 Task: Search for flights from London to Paris for 2 adults and 1 child on June 5, 2023.
Action: Mouse moved to (399, 423)
Screenshot: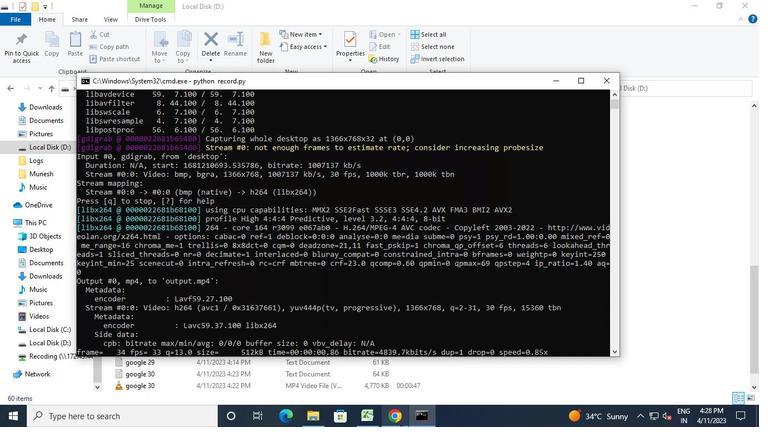 
Action: Mouse pressed left at (399, 423)
Screenshot: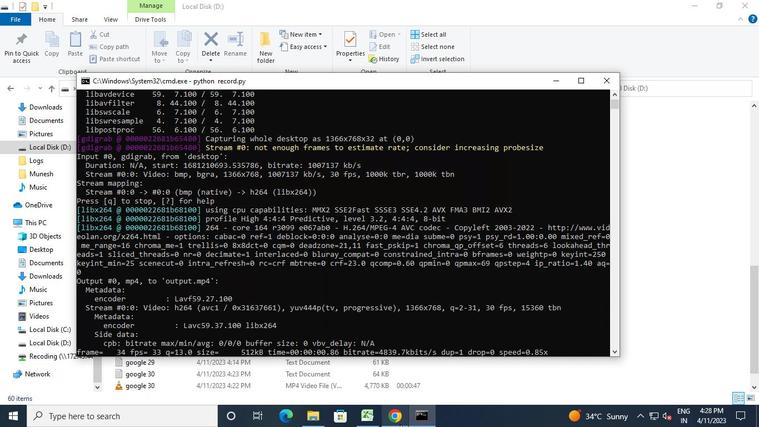 
Action: Mouse moved to (34, 157)
Screenshot: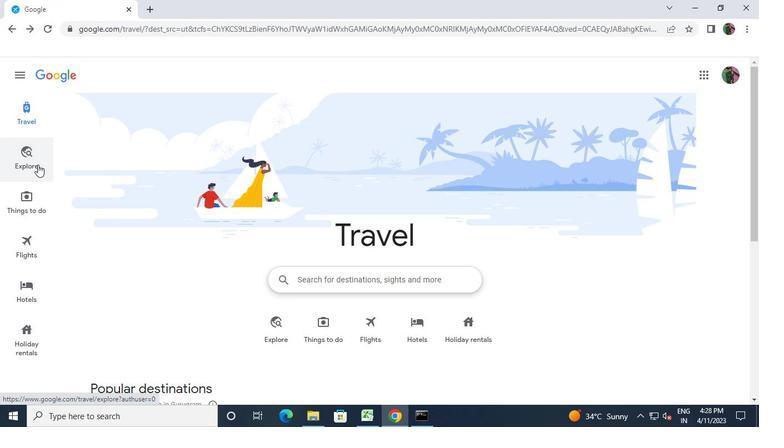 
Action: Mouse pressed left at (34, 157)
Screenshot: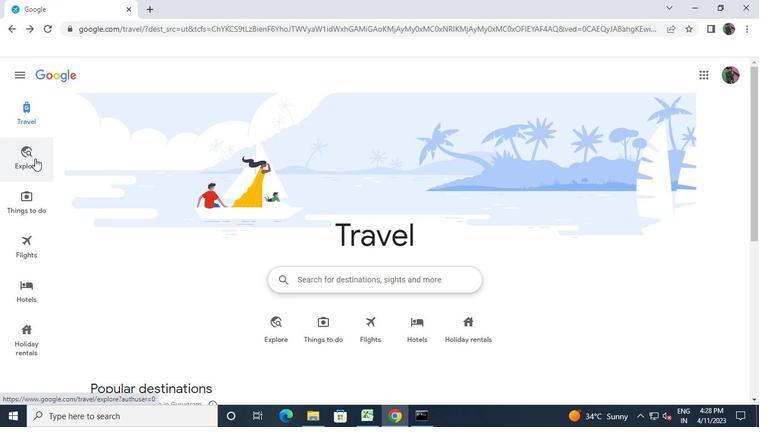 
Action: Mouse moved to (170, 104)
Screenshot: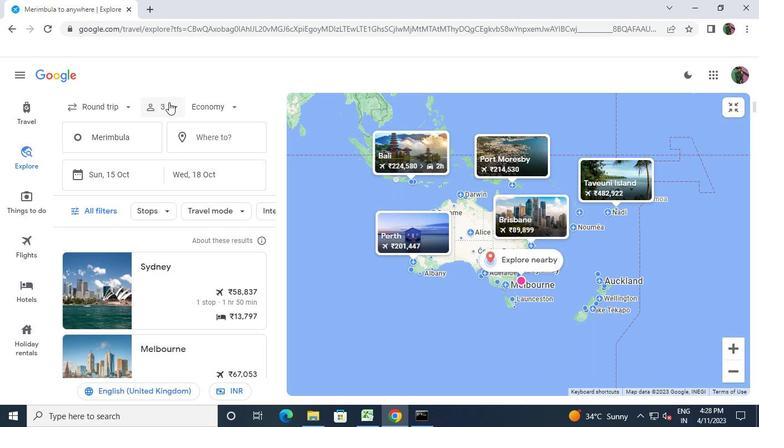 
Action: Mouse pressed left at (170, 104)
Screenshot: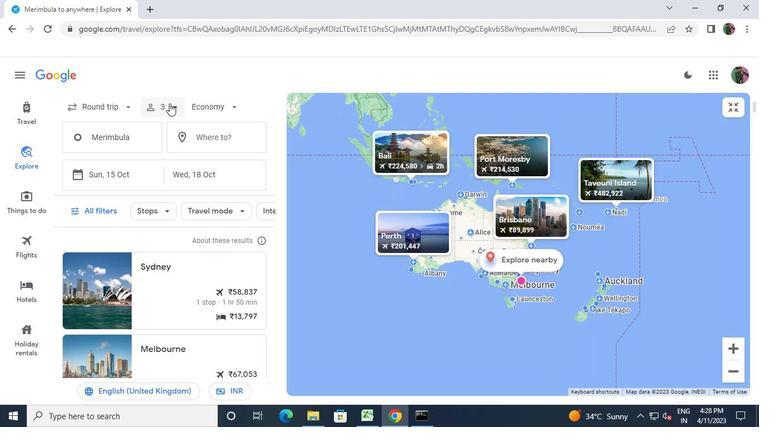 
Action: Mouse moved to (221, 134)
Screenshot: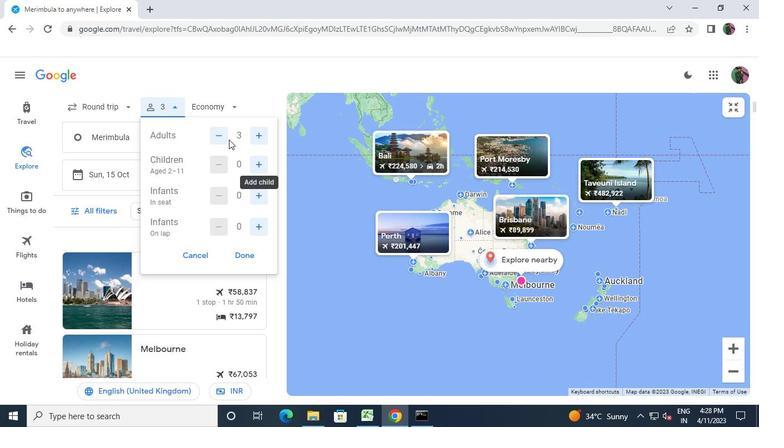 
Action: Mouse pressed left at (221, 134)
Screenshot: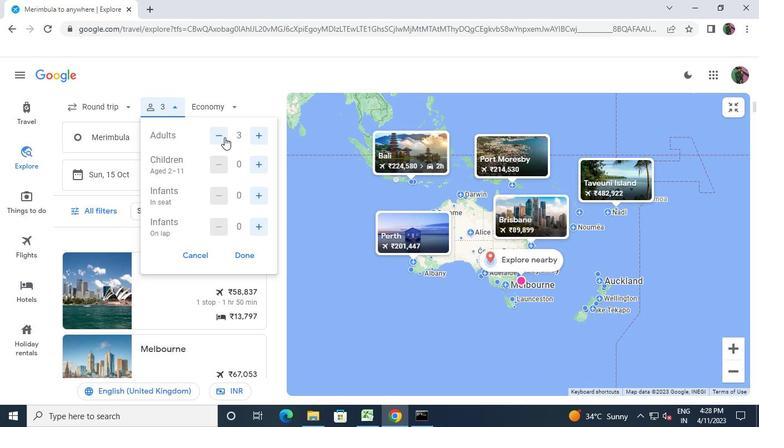 
Action: Mouse moved to (256, 160)
Screenshot: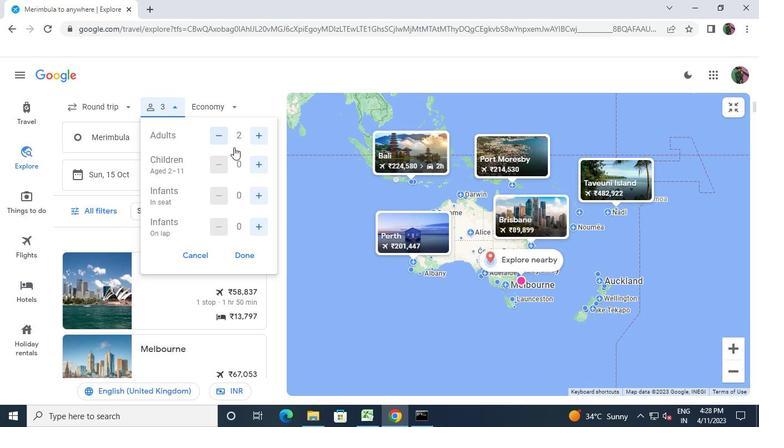 
Action: Mouse pressed left at (256, 160)
Screenshot: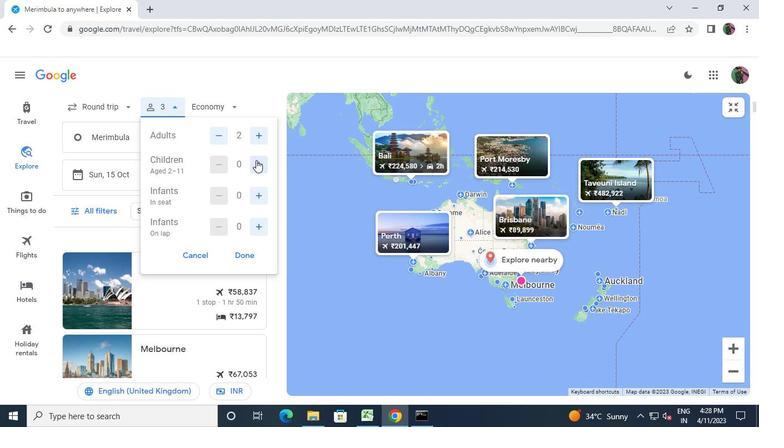 
Action: Mouse moved to (241, 255)
Screenshot: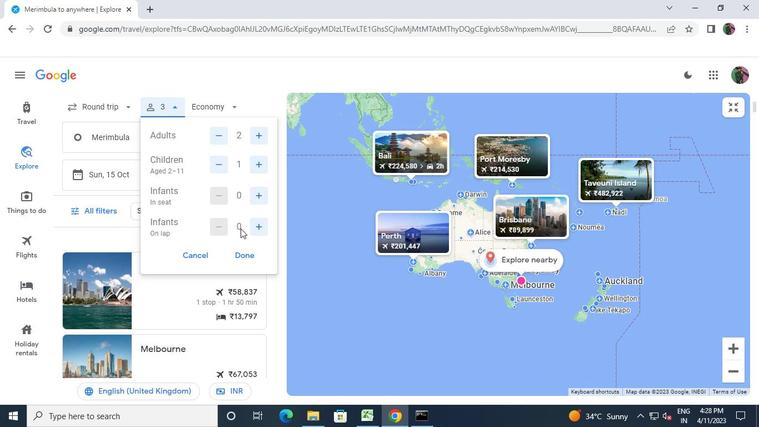 
Action: Mouse pressed left at (241, 255)
Screenshot: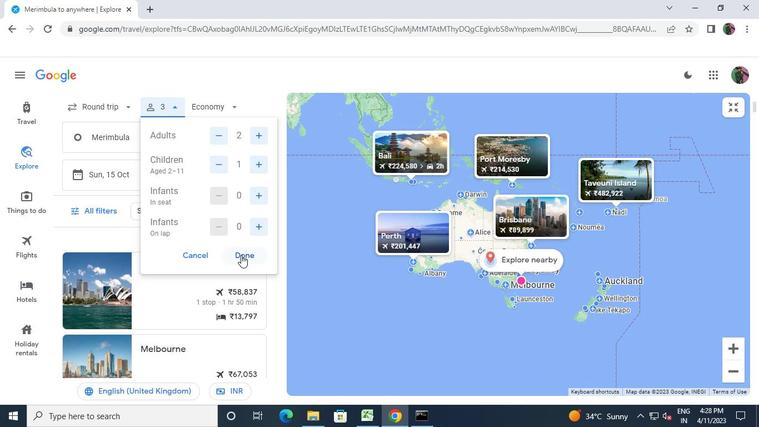 
Action: Mouse moved to (96, 175)
Screenshot: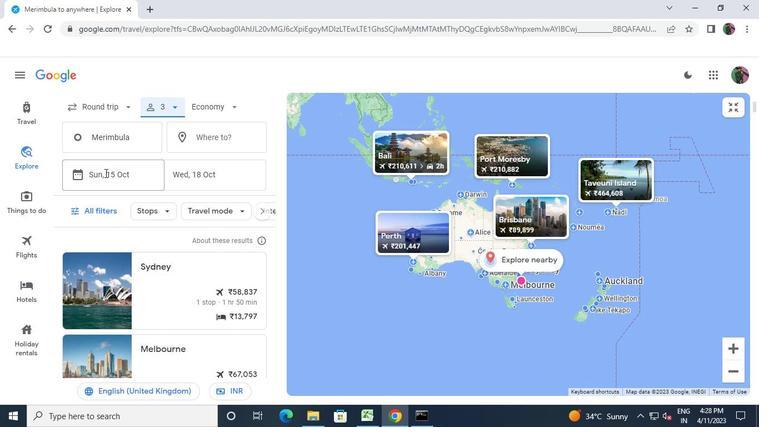 
Action: Mouse pressed left at (96, 175)
Screenshot: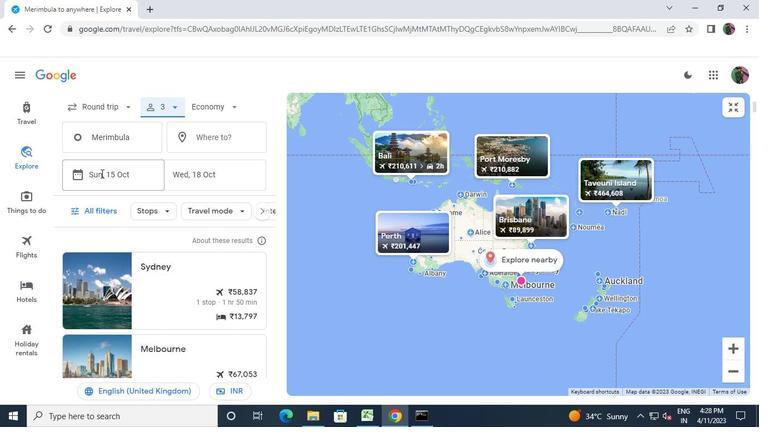 
Action: Mouse moved to (187, 233)
Screenshot: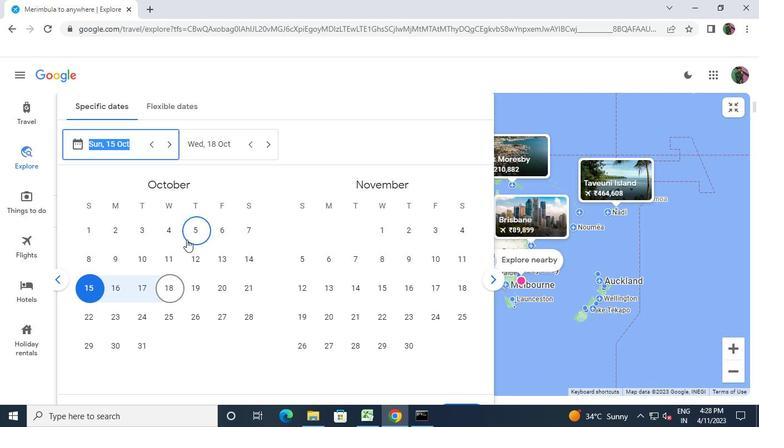 
Action: Mouse pressed left at (187, 233)
Screenshot: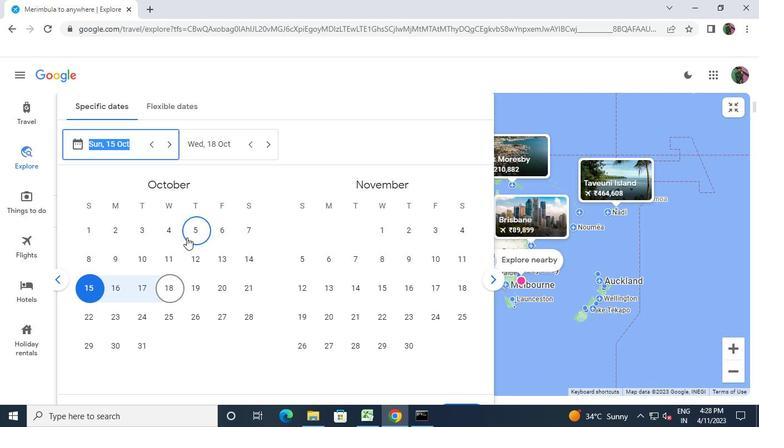 
Action: Mouse moved to (464, 248)
Screenshot: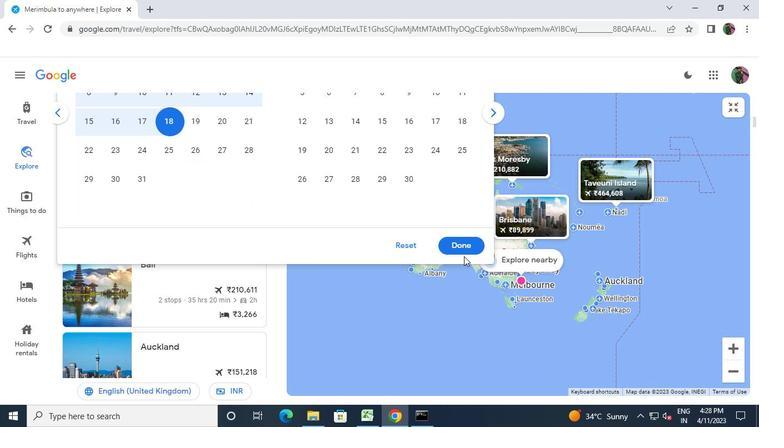
Action: Mouse pressed left at (464, 248)
Screenshot: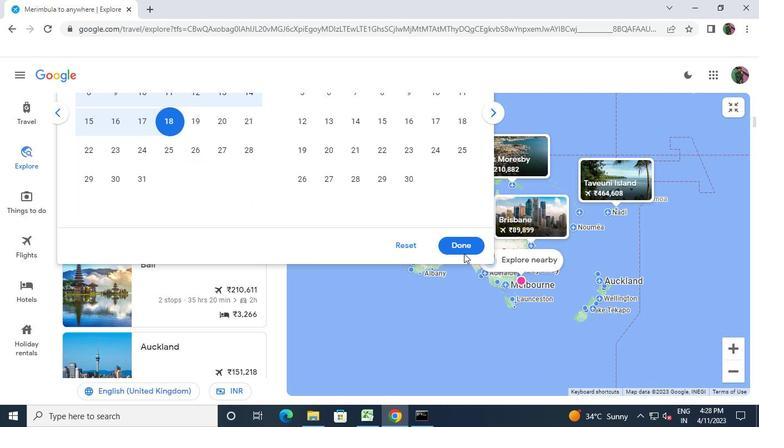 
Action: Mouse moved to (124, 144)
Screenshot: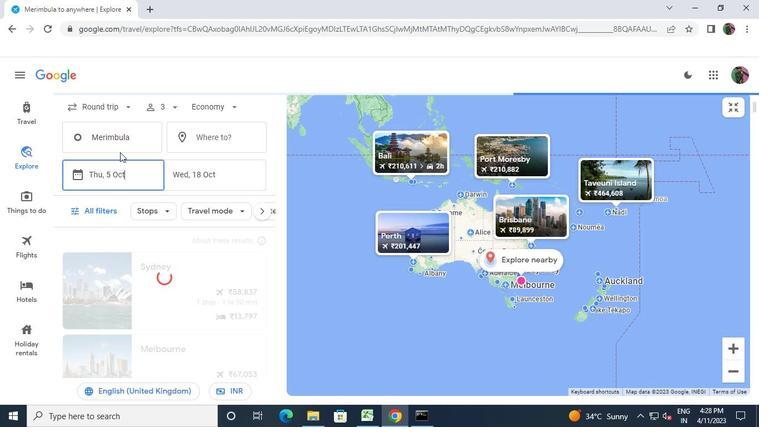 
Action: Mouse pressed left at (124, 144)
Screenshot: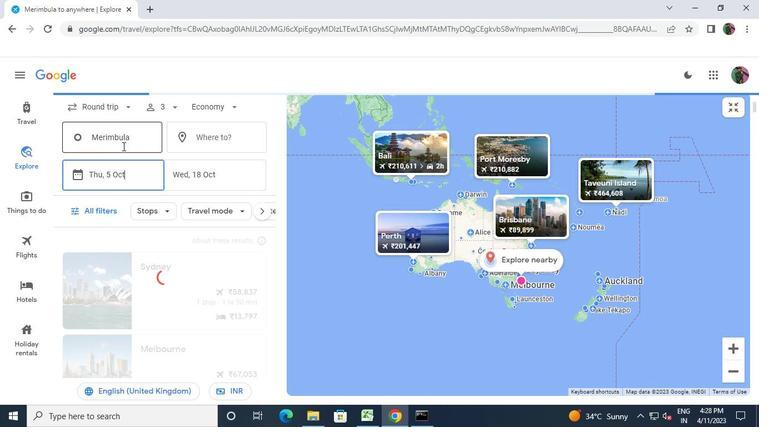 
Action: Mouse moved to (124, 143)
Screenshot: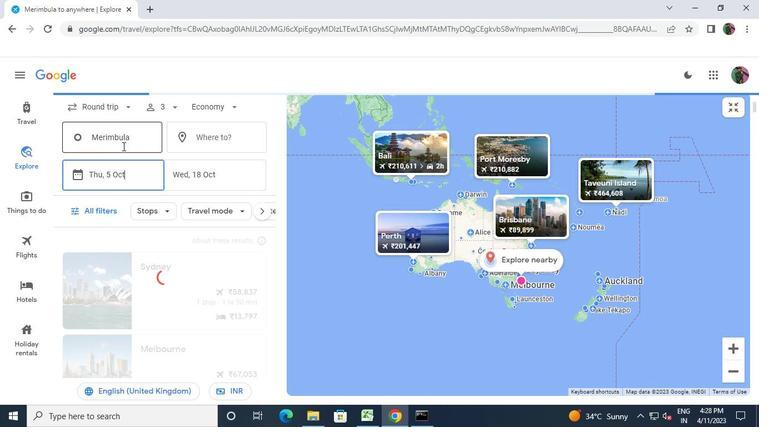 
Action: Keyboard l
Screenshot: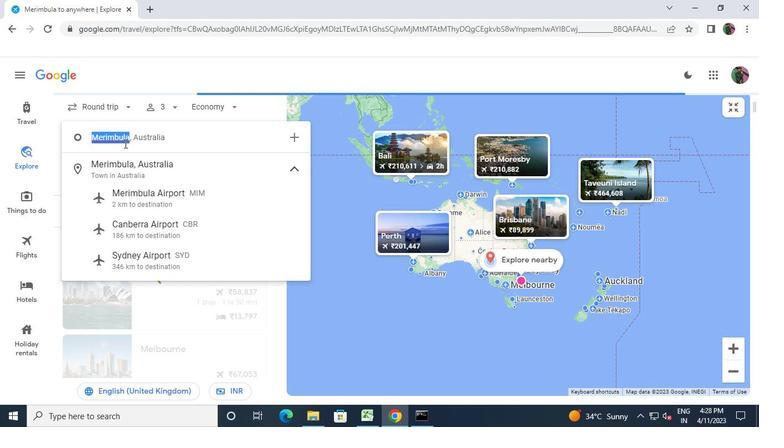 
Action: Keyboard o
Screenshot: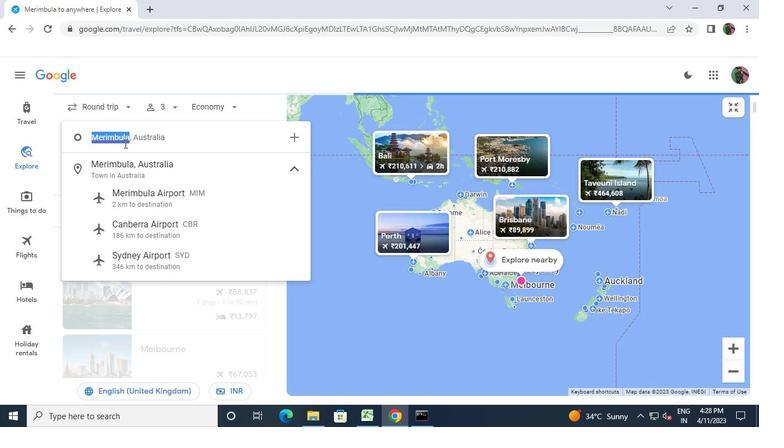 
Action: Keyboard n
Screenshot: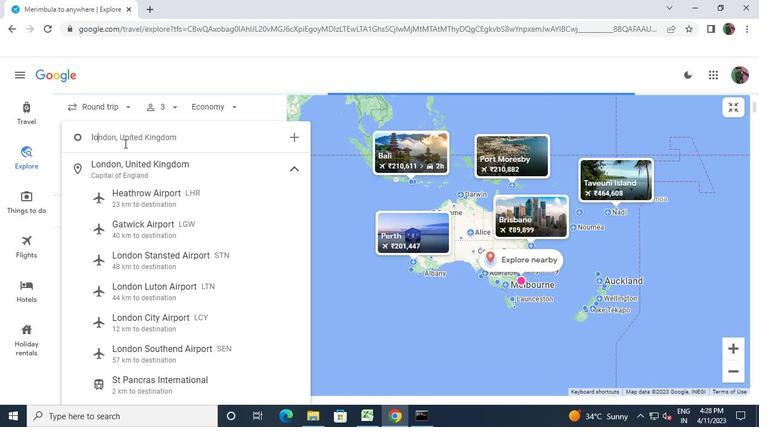 
Action: Keyboard d
Screenshot: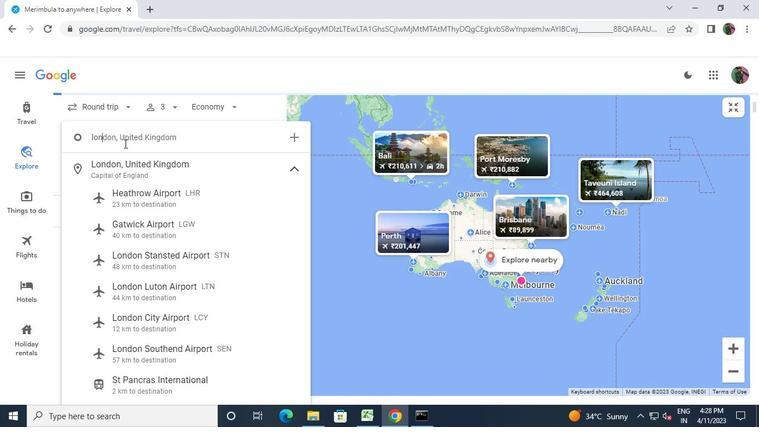 
Action: Mouse moved to (134, 159)
Screenshot: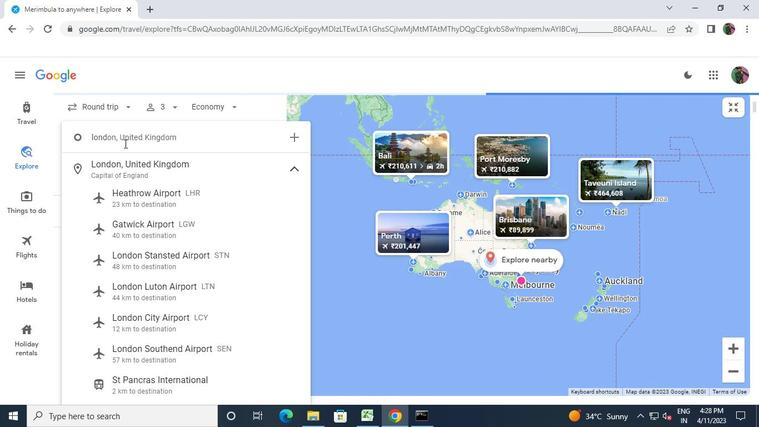
Action: Mouse pressed left at (134, 159)
Screenshot: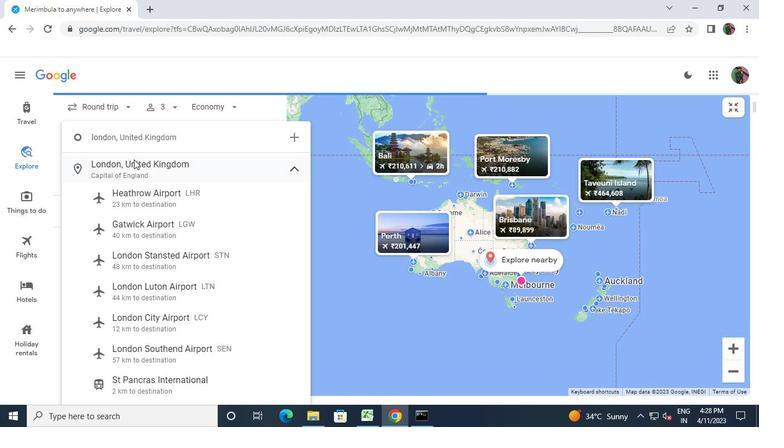 
Action: Mouse moved to (192, 138)
Screenshot: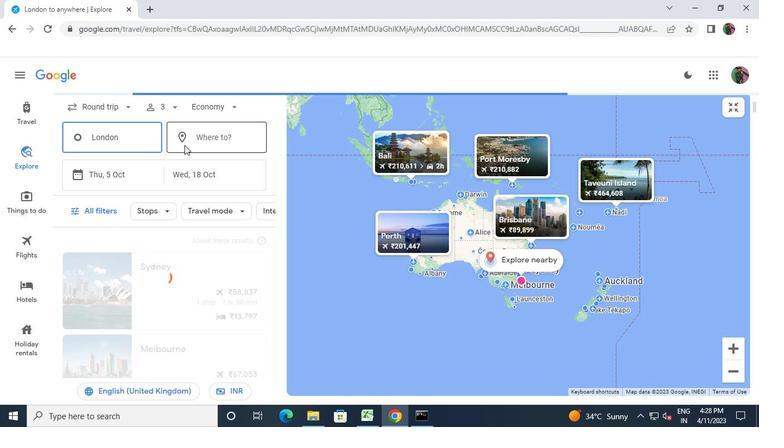 
Action: Mouse pressed left at (192, 138)
Screenshot: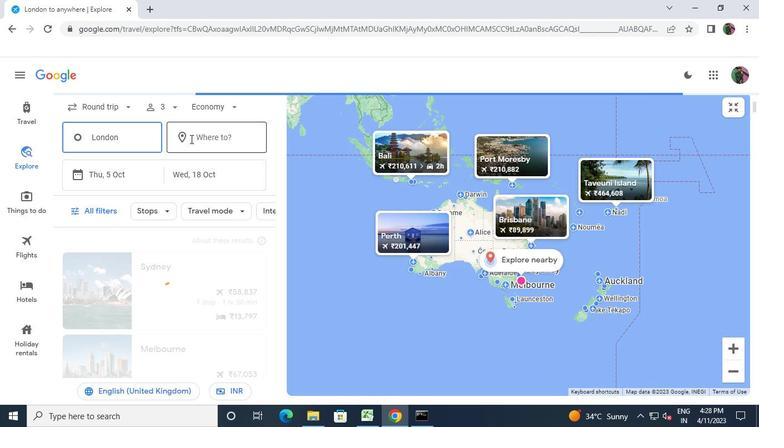 
Action: Mouse moved to (201, 162)
Screenshot: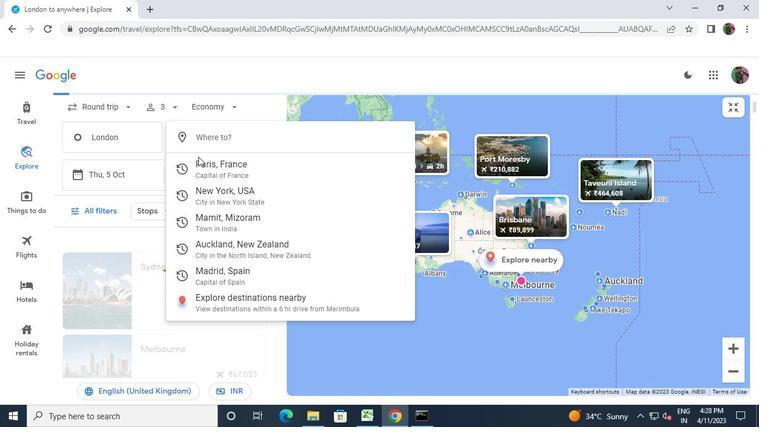 
Action: Mouse pressed left at (201, 162)
Screenshot: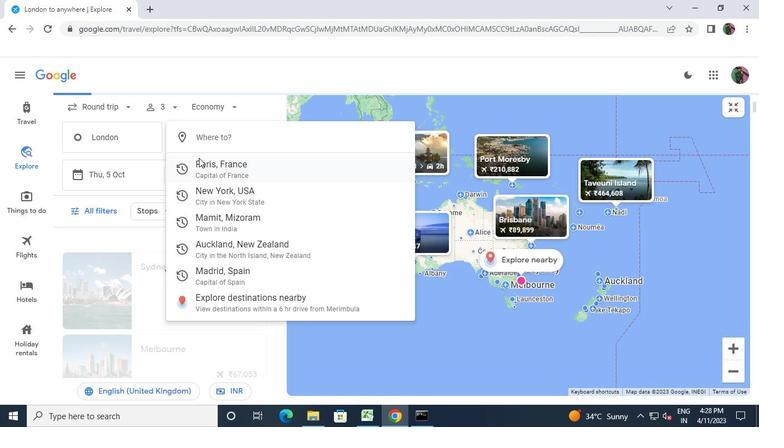 
Action: Mouse moved to (478, 336)
Screenshot: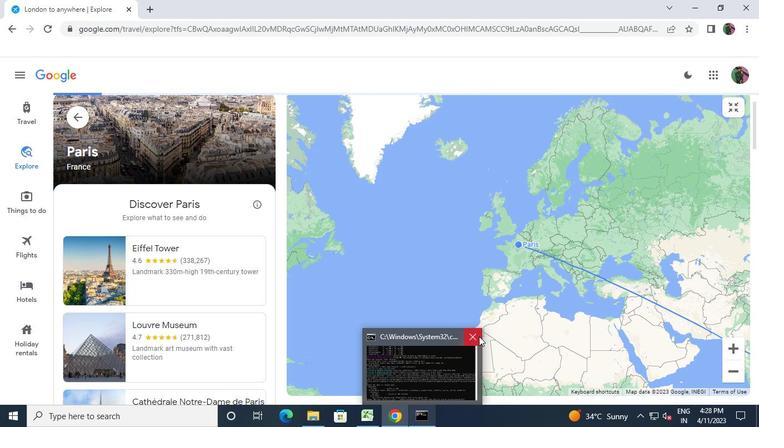 
Action: Mouse pressed left at (478, 336)
Screenshot: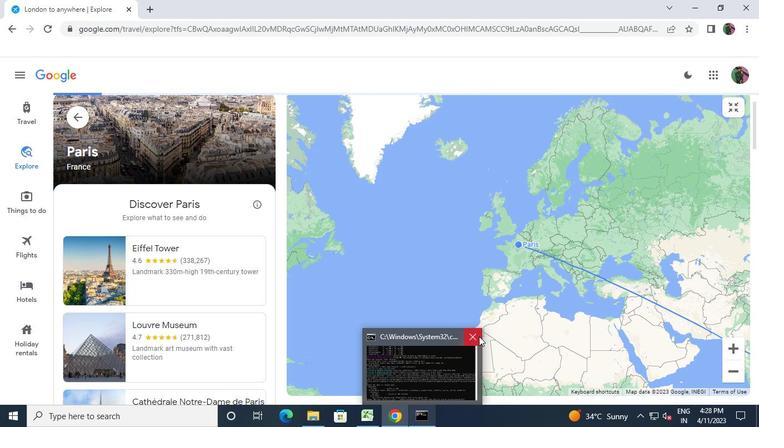 
